 Task: Open Card Card0000000070 in Board Board0000000018 in Workspace WS0000000006 in Trello. Add Member Nikrathi889@gmail.com to Card Card0000000070 in Board Board0000000018 in Workspace WS0000000006 in Trello. Add Blue Label titled Label0000000070 to Card Card0000000070 in Board Board0000000018 in Workspace WS0000000006 in Trello. Add Checklist CL0000000070 to Card Card0000000070 in Board Board0000000018 in Workspace WS0000000006 in Trello. Add Dates with Start Date as Sep 01 2023 and Due Date as Sep 30 2023 to Card Card0000000070 in Board Board0000000018 in Workspace WS0000000006 in Trello
Action: Mouse moved to (69, 336)
Screenshot: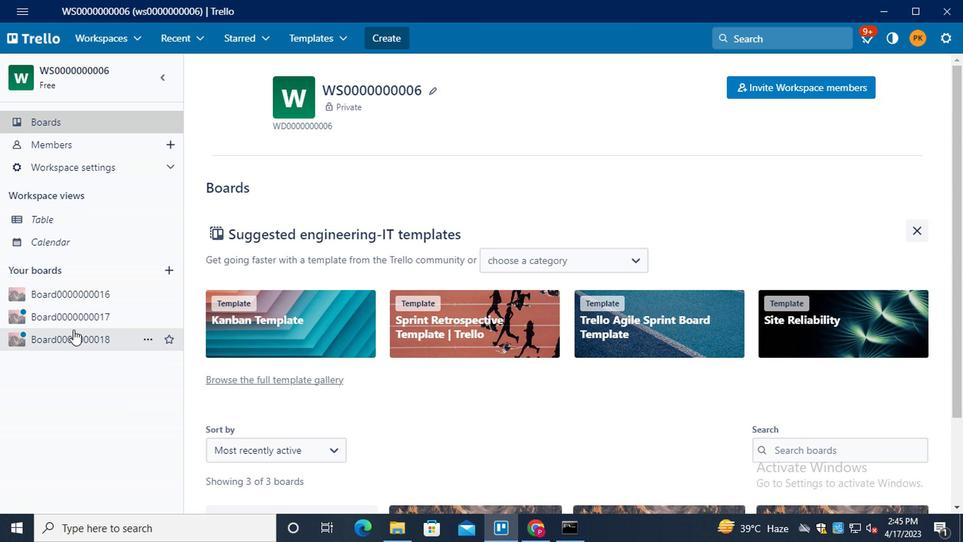 
Action: Mouse pressed left at (69, 336)
Screenshot: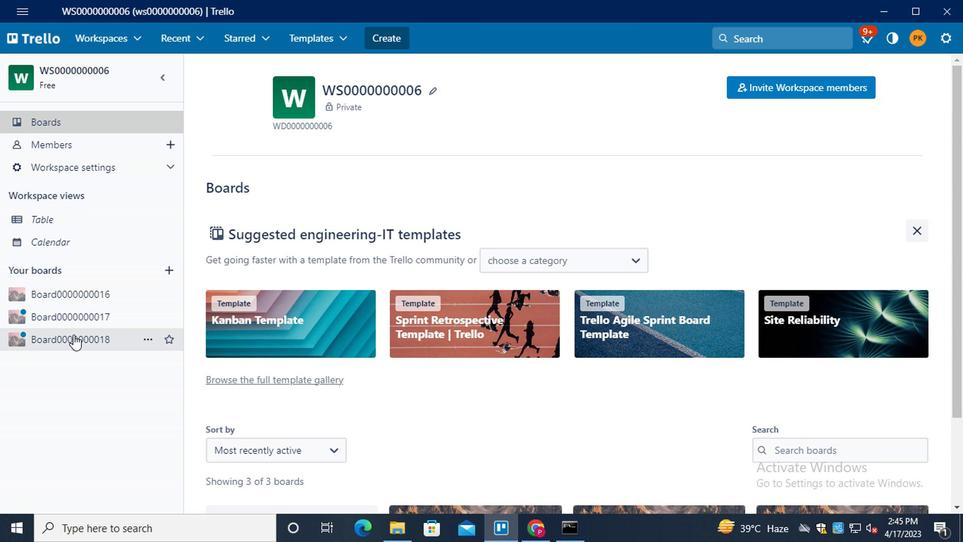 
Action: Mouse moved to (267, 291)
Screenshot: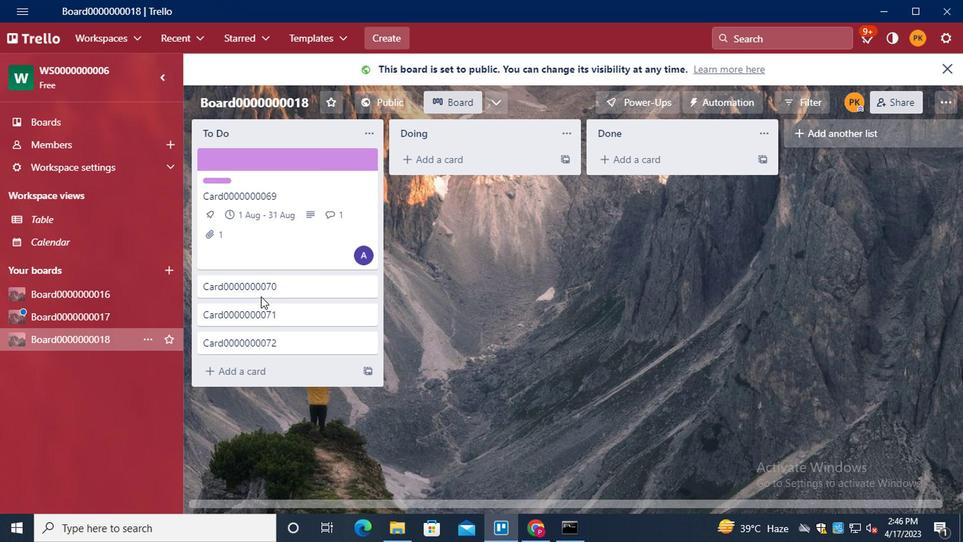 
Action: Mouse pressed left at (267, 291)
Screenshot: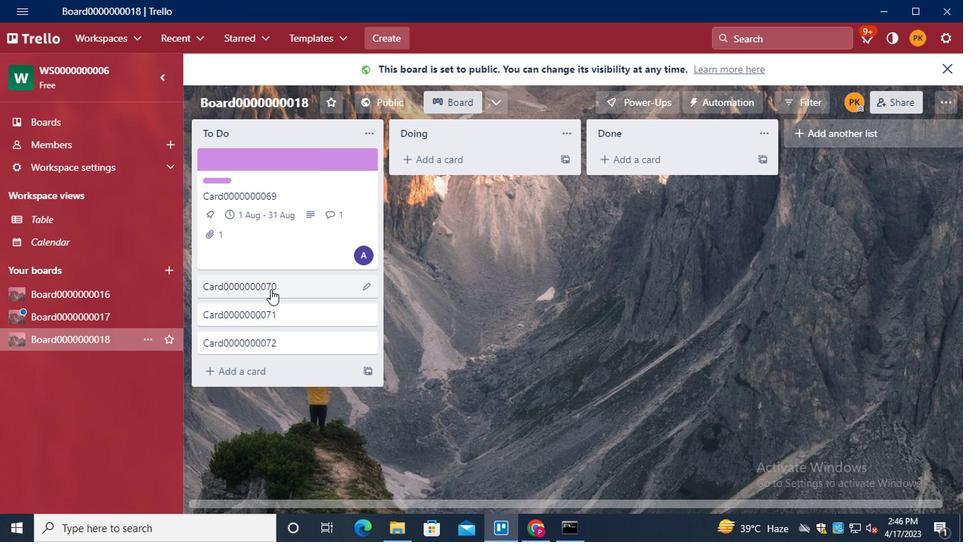 
Action: Mouse moved to (691, 142)
Screenshot: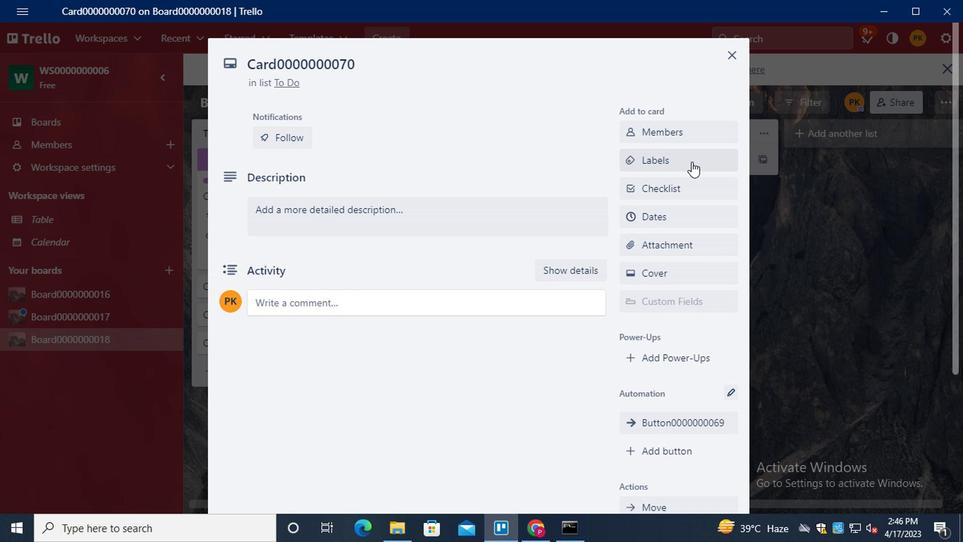 
Action: Mouse pressed left at (691, 142)
Screenshot: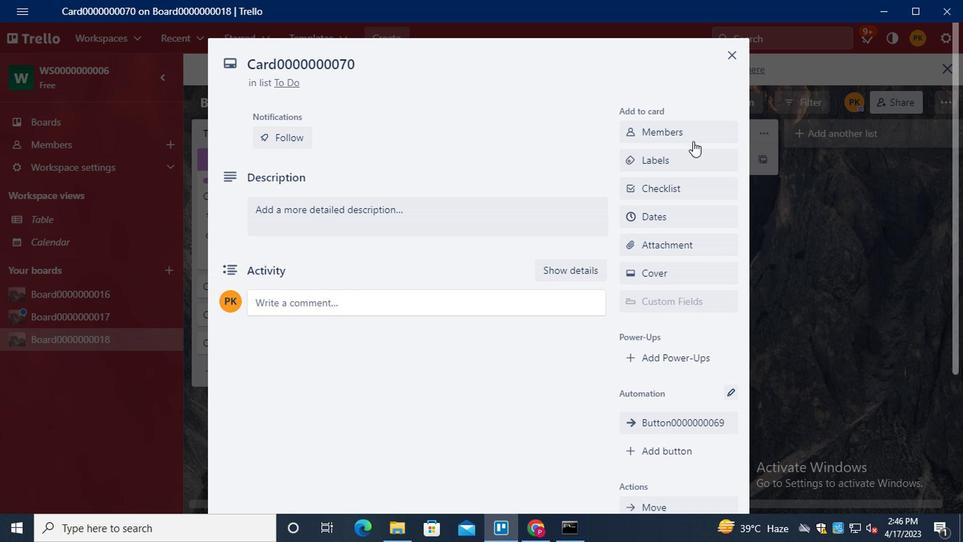 
Action: Mouse moved to (675, 151)
Screenshot: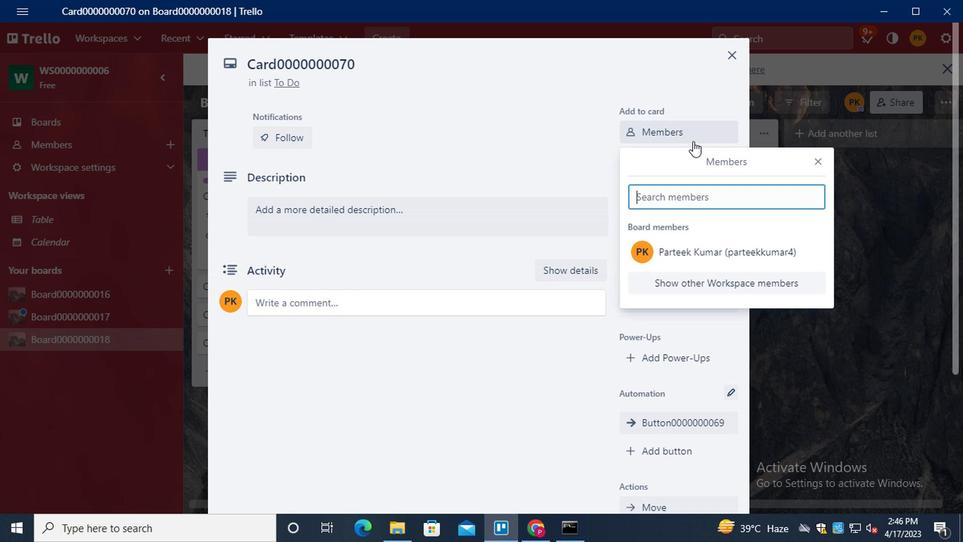 
Action: Key pressed <Key.shift>NIKRATHI889<Key.shift><Key.shift><Key.shift><Key.shift><Key.shift><Key.shift>@GMAIL.COM
Screenshot: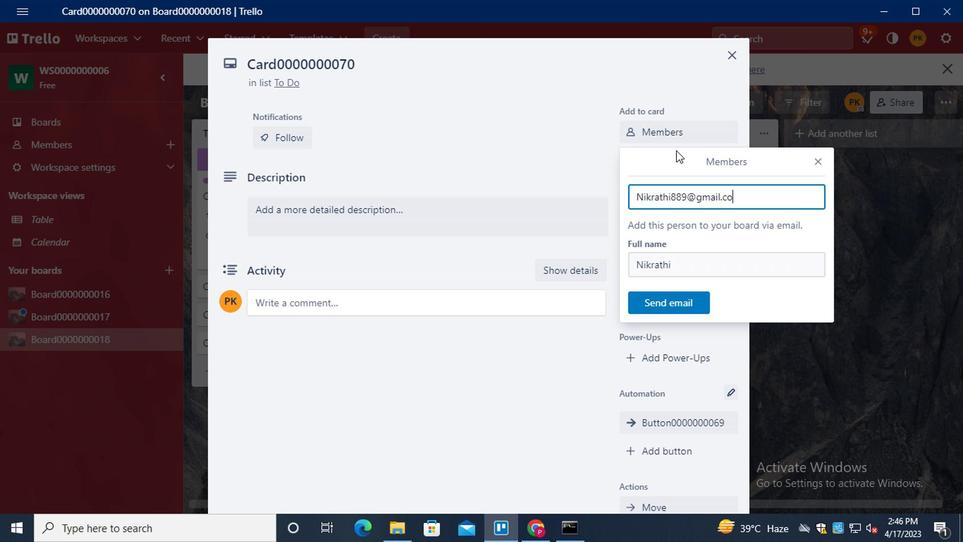 
Action: Mouse moved to (639, 314)
Screenshot: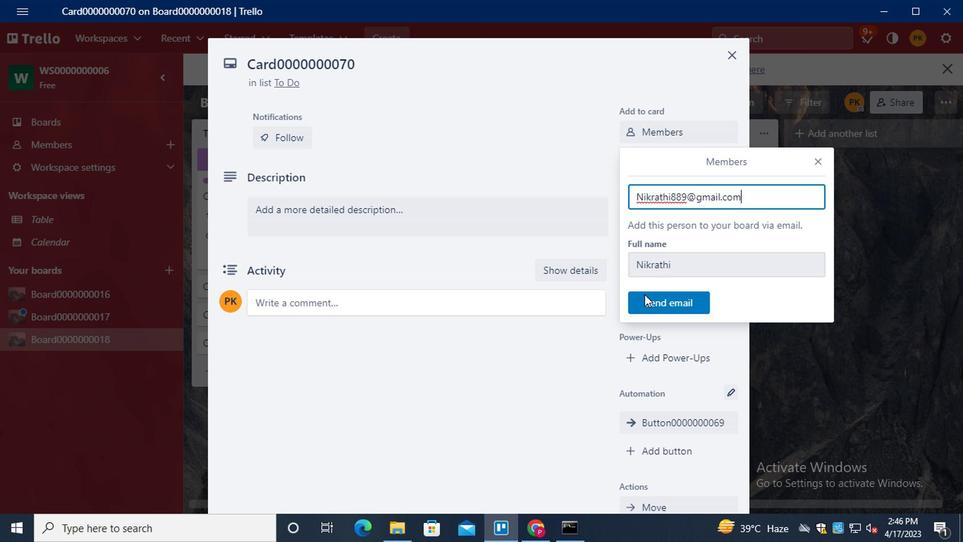 
Action: Mouse pressed left at (639, 314)
Screenshot: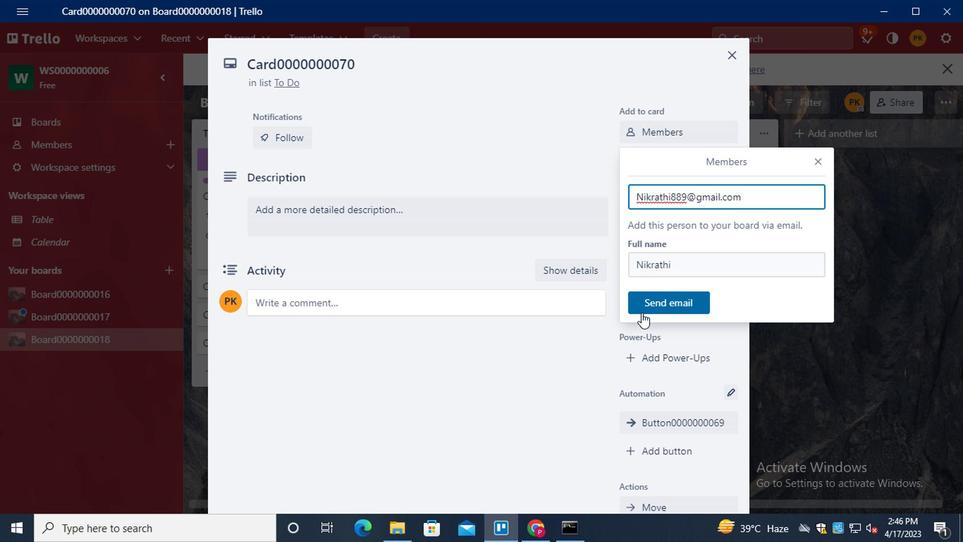 
Action: Mouse moved to (657, 169)
Screenshot: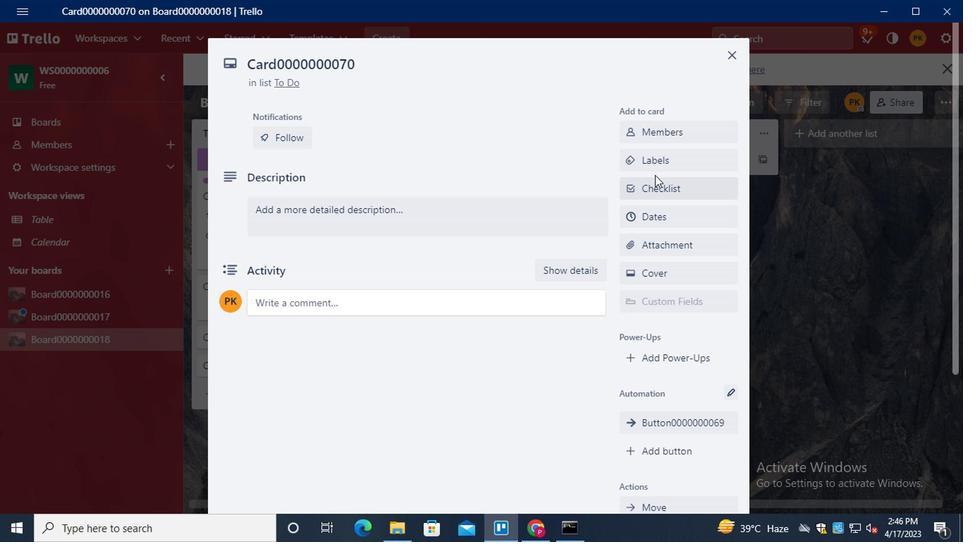 
Action: Mouse pressed left at (657, 169)
Screenshot: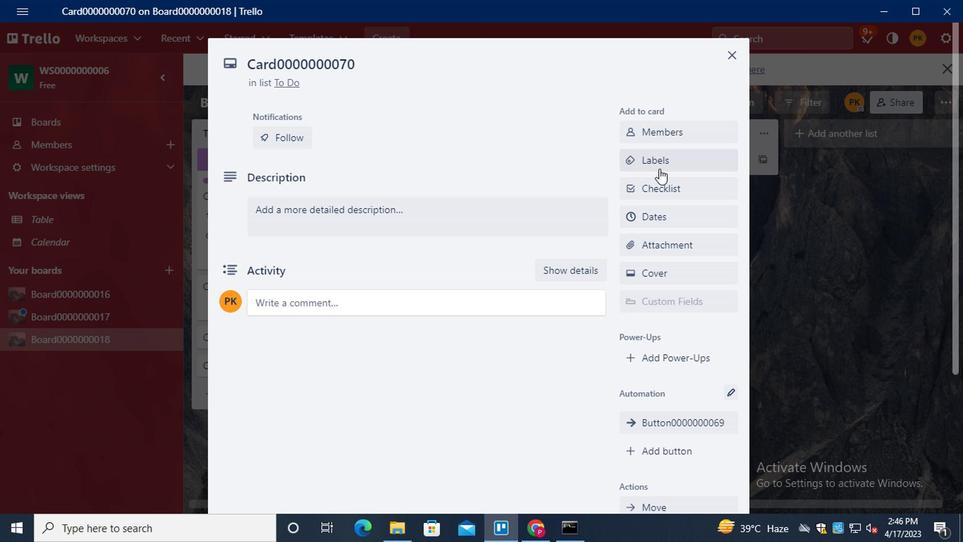 
Action: Mouse moved to (722, 350)
Screenshot: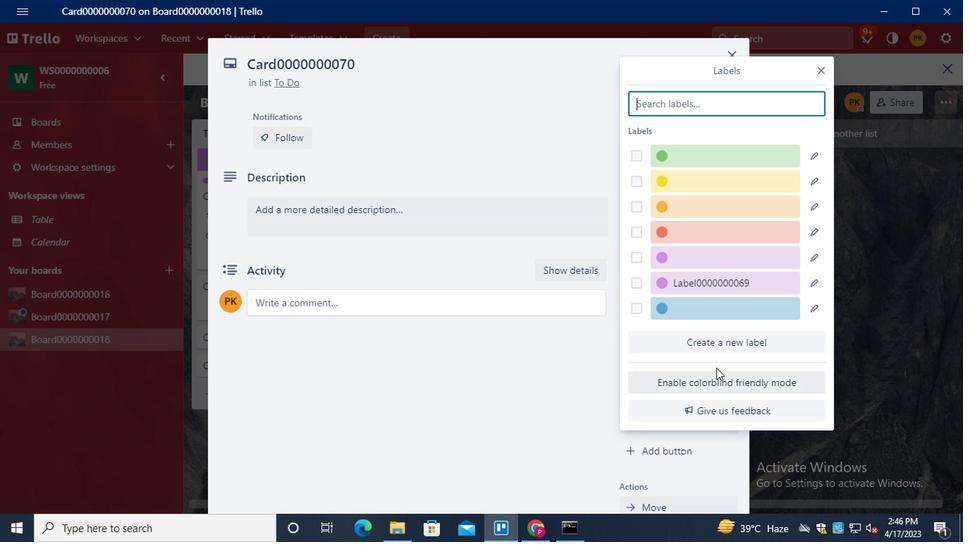 
Action: Mouse pressed left at (722, 350)
Screenshot: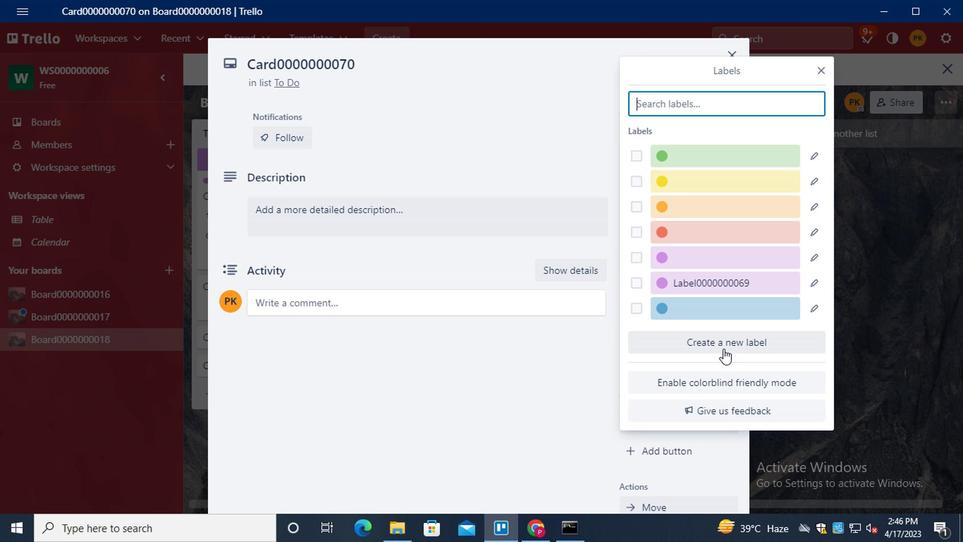 
Action: Mouse moved to (721, 175)
Screenshot: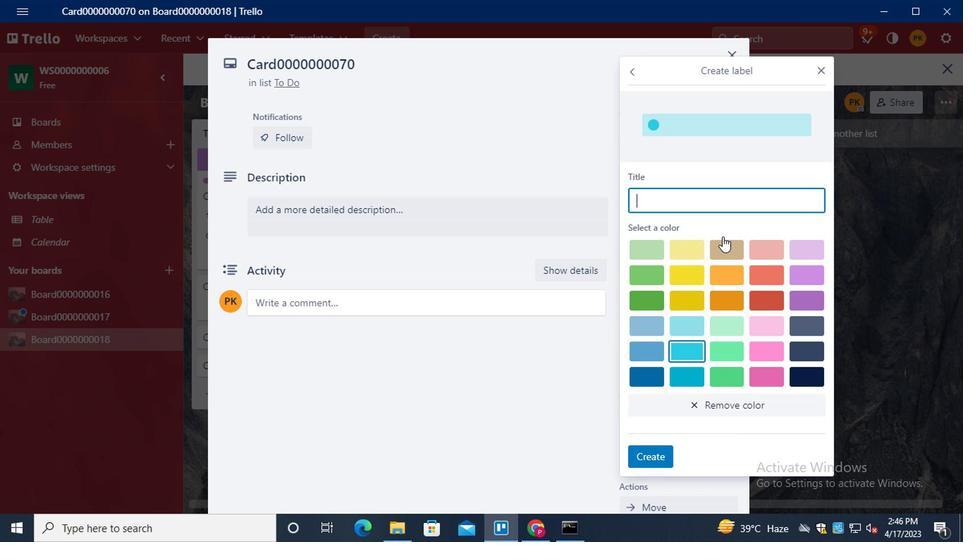 
Action: Key pressed <Key.shift>LABEL0000000070
Screenshot: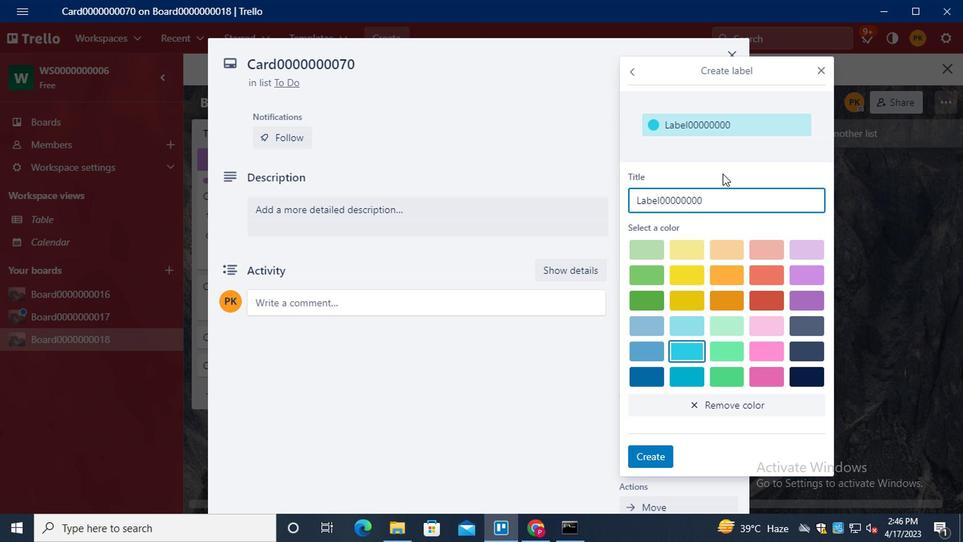 
Action: Mouse moved to (647, 355)
Screenshot: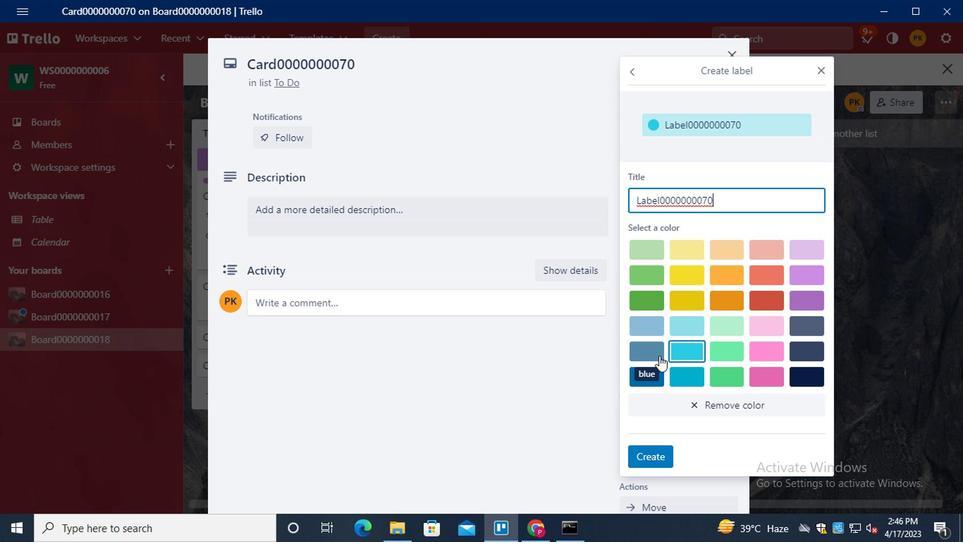 
Action: Mouse pressed left at (647, 355)
Screenshot: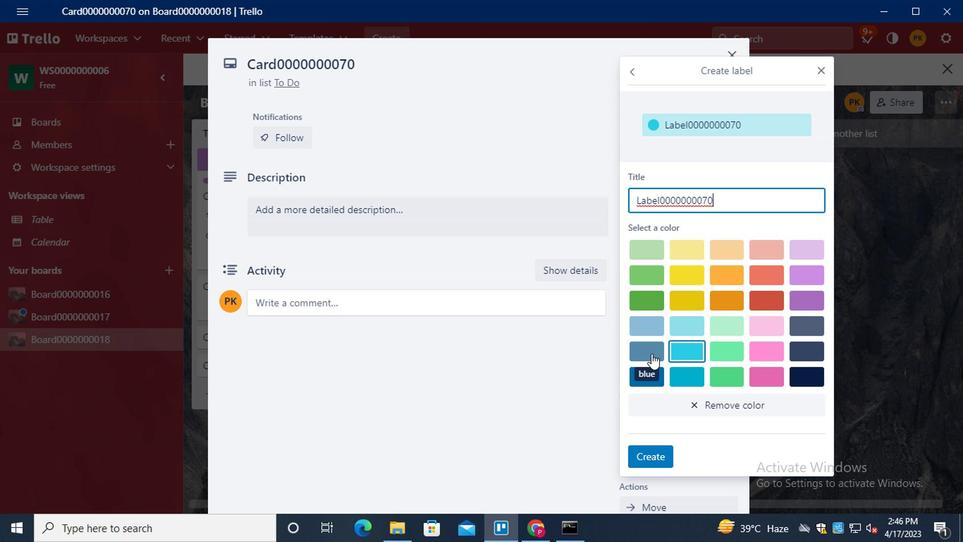 
Action: Mouse moved to (653, 454)
Screenshot: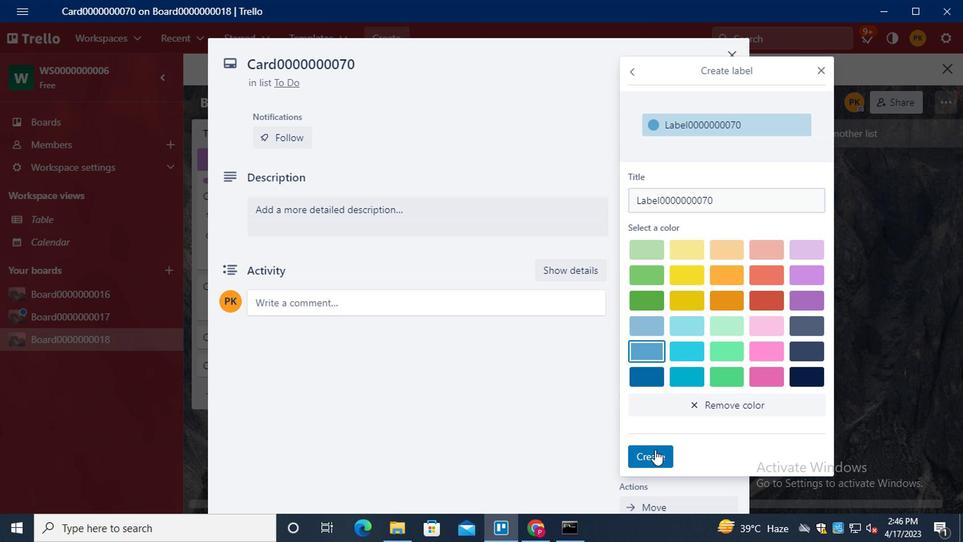 
Action: Mouse pressed left at (653, 454)
Screenshot: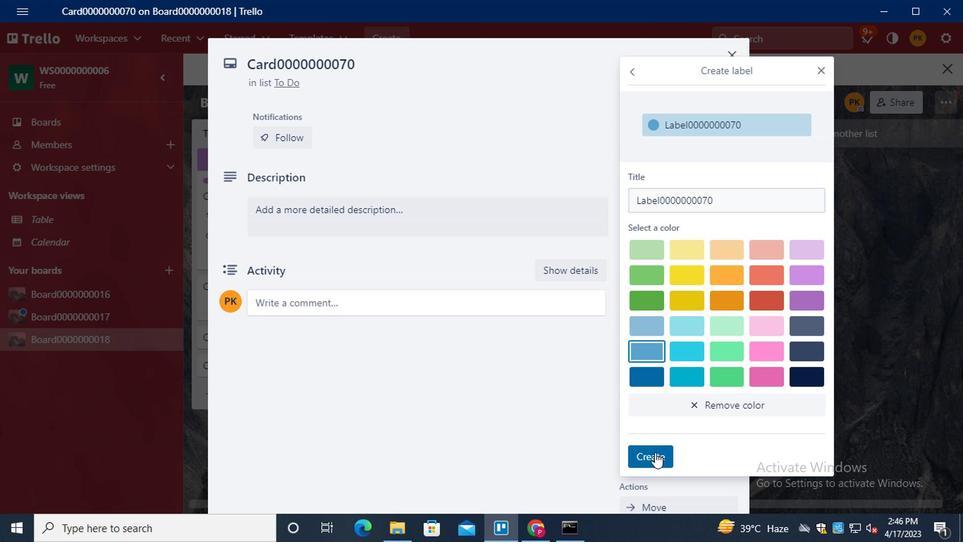 
Action: Mouse moved to (821, 74)
Screenshot: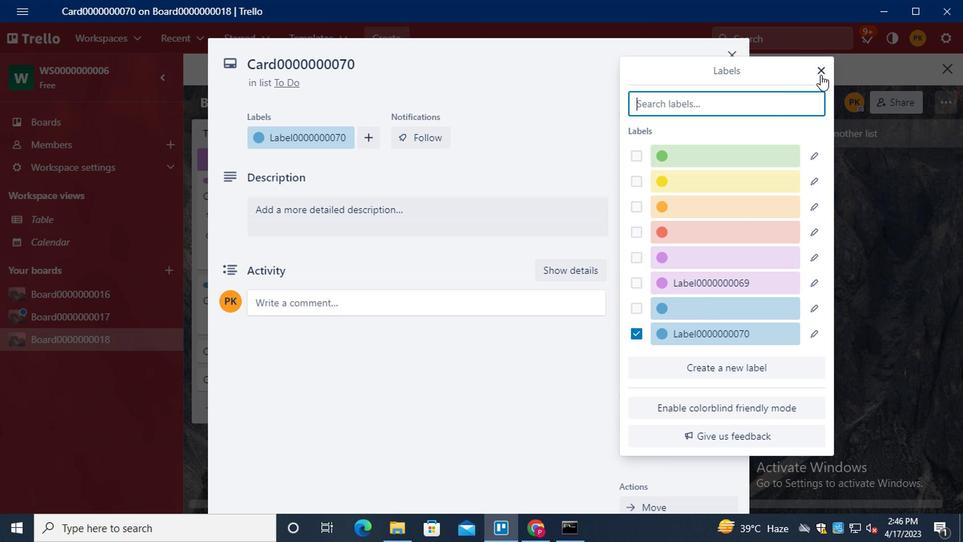 
Action: Mouse pressed left at (821, 74)
Screenshot: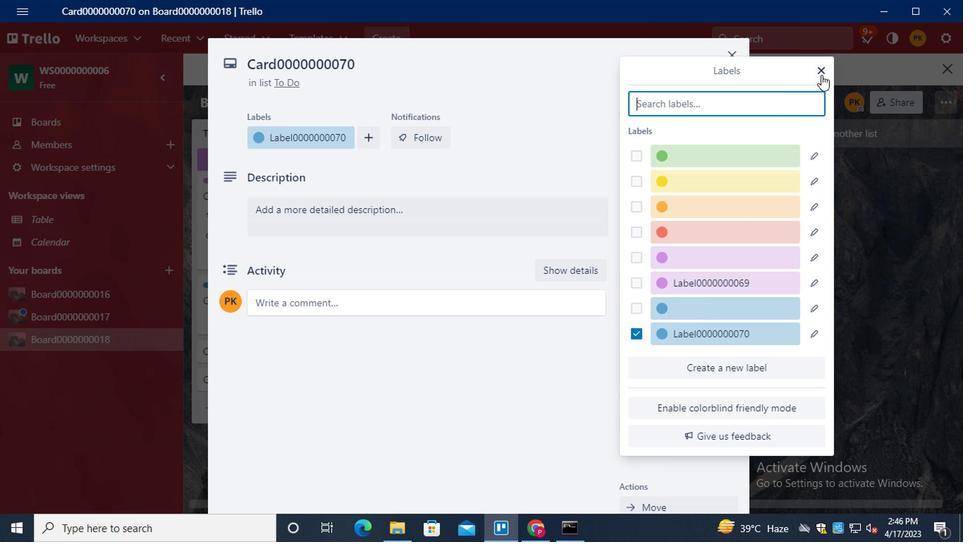 
Action: Mouse moved to (676, 194)
Screenshot: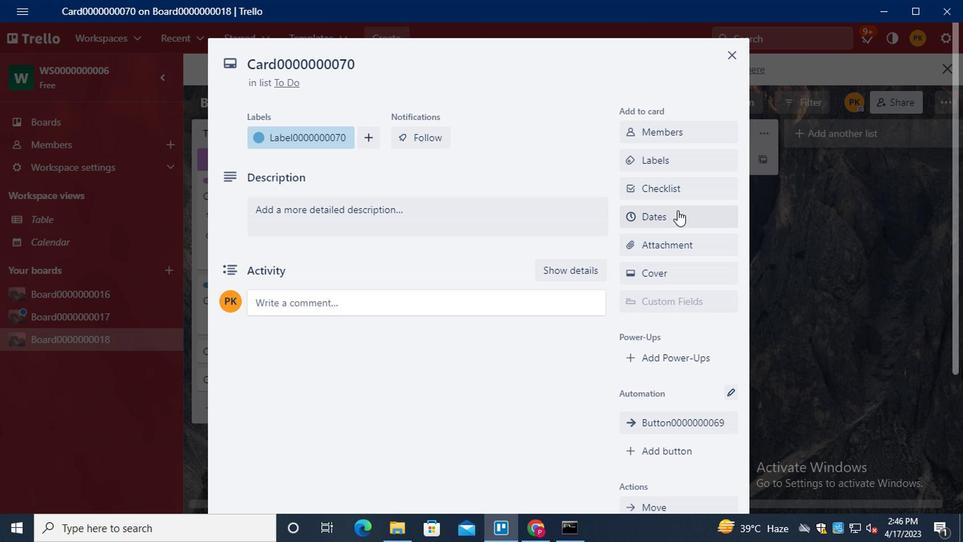 
Action: Mouse pressed left at (676, 194)
Screenshot: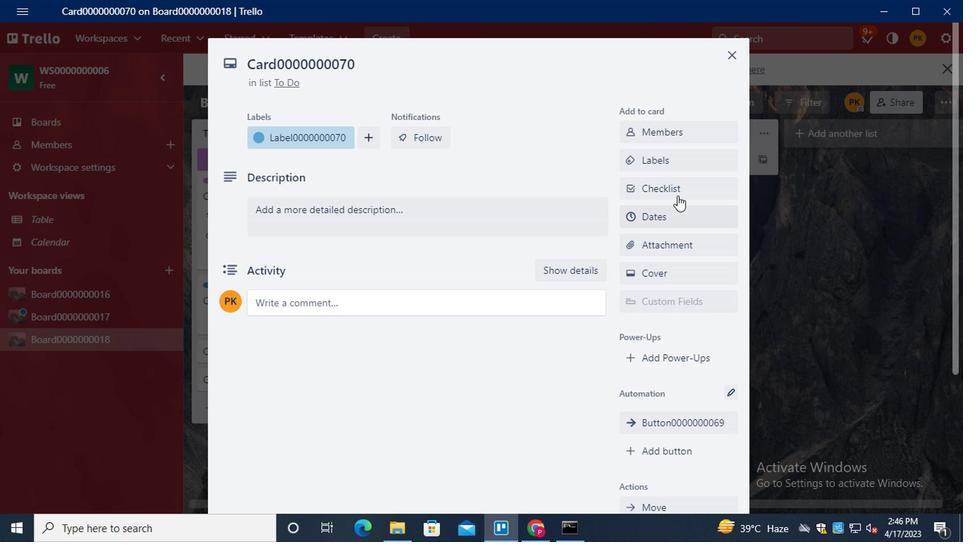 
Action: Key pressed <Key.shift>CL0000000070
Screenshot: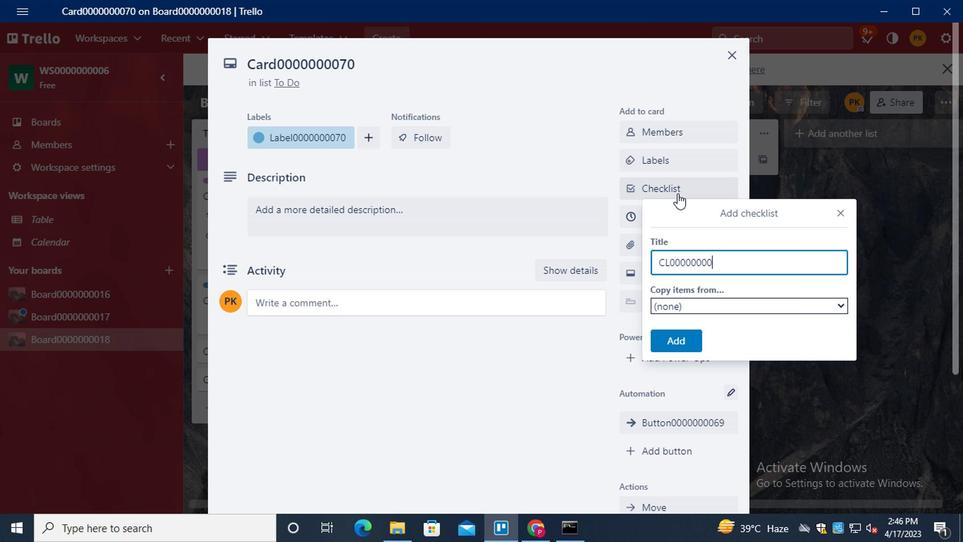
Action: Mouse moved to (663, 338)
Screenshot: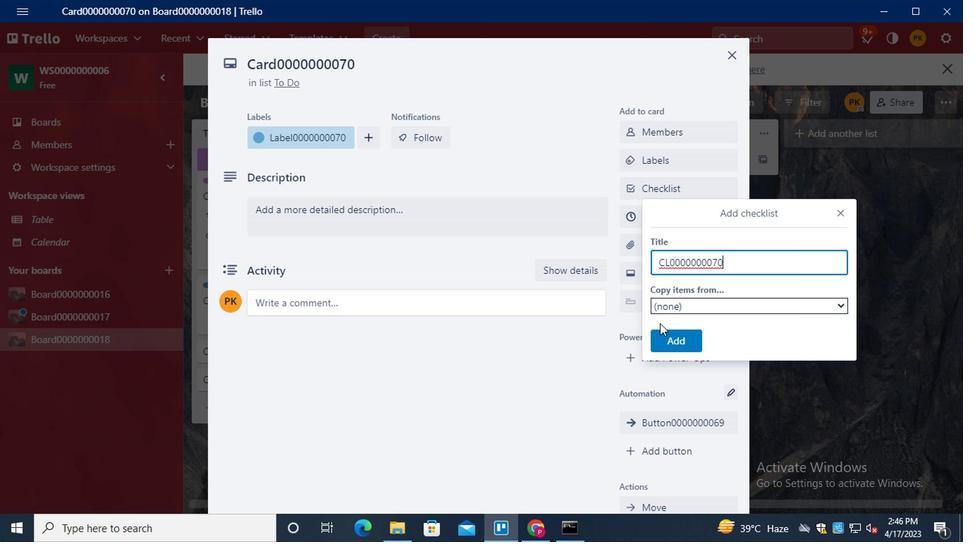 
Action: Mouse pressed left at (663, 338)
Screenshot: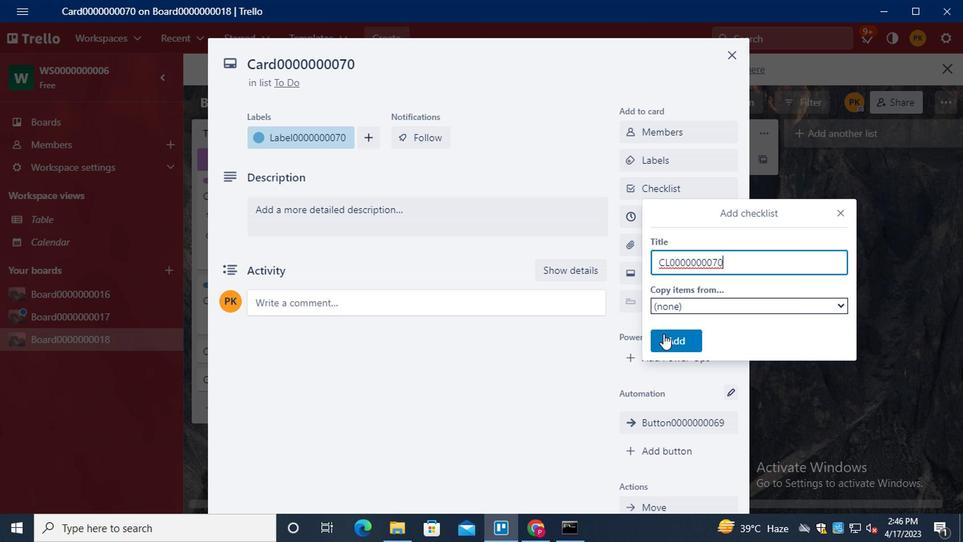 
Action: Mouse moved to (683, 220)
Screenshot: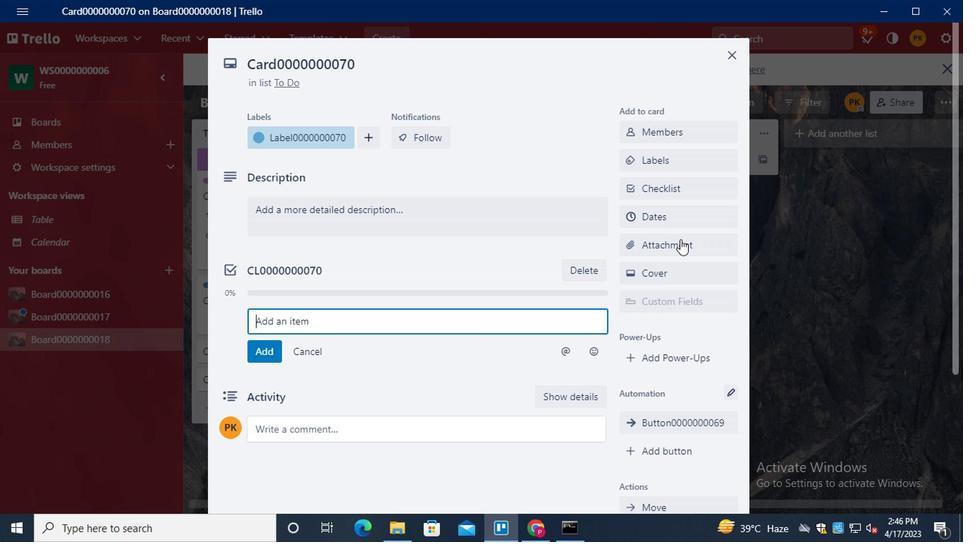 
Action: Mouse pressed left at (683, 220)
Screenshot: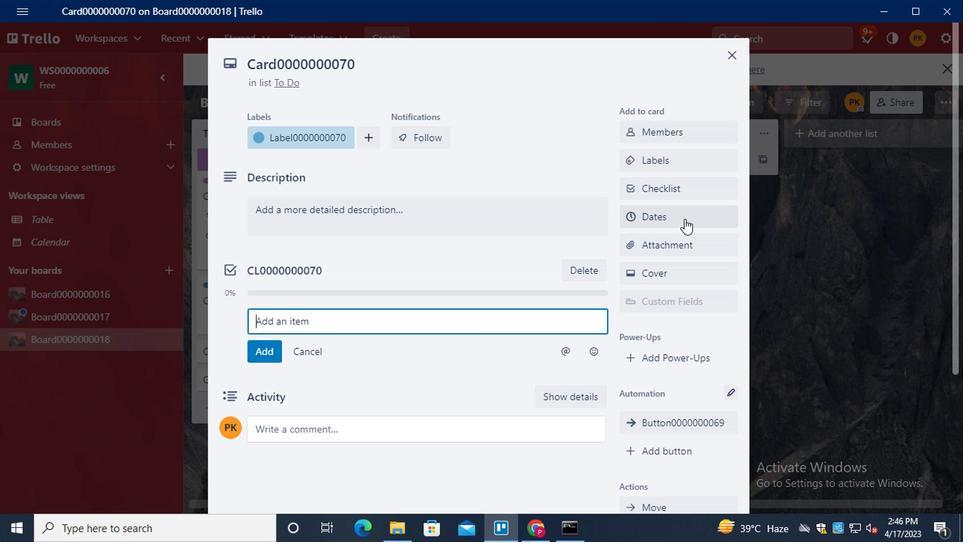 
Action: Mouse moved to (630, 328)
Screenshot: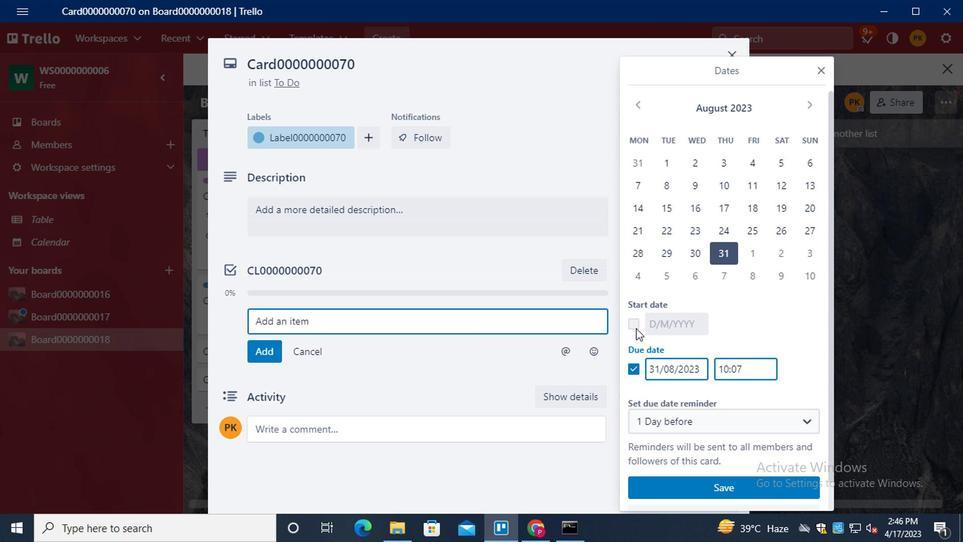 
Action: Mouse pressed left at (630, 328)
Screenshot: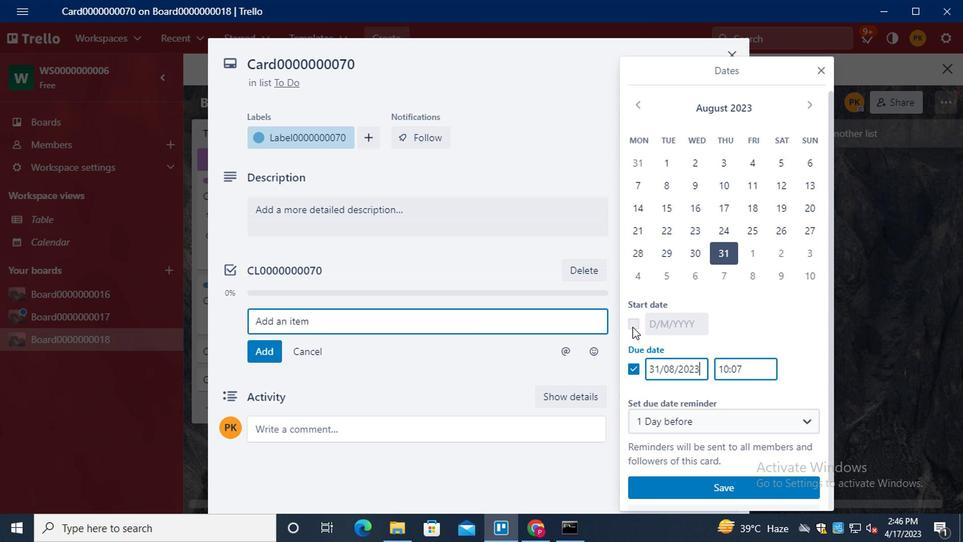 
Action: Mouse moved to (806, 106)
Screenshot: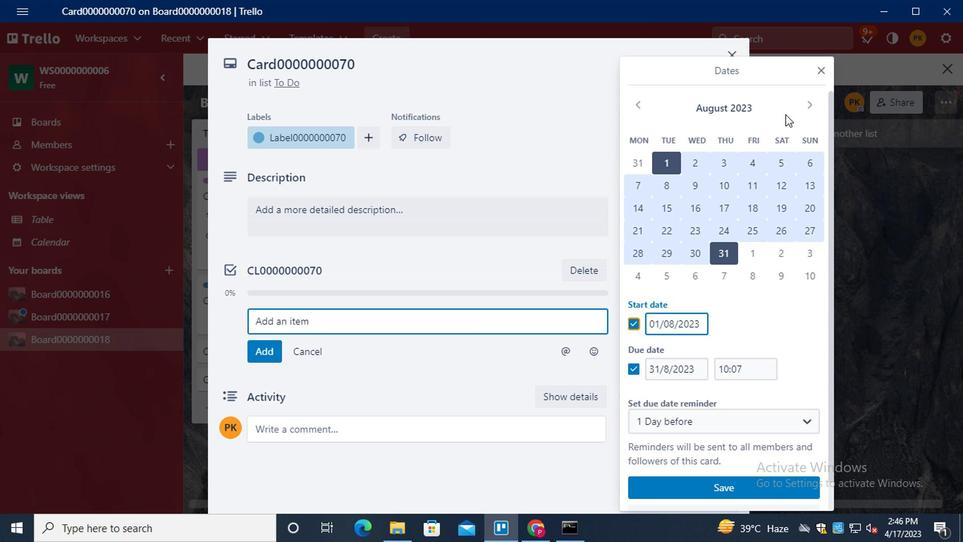 
Action: Mouse pressed left at (806, 106)
Screenshot: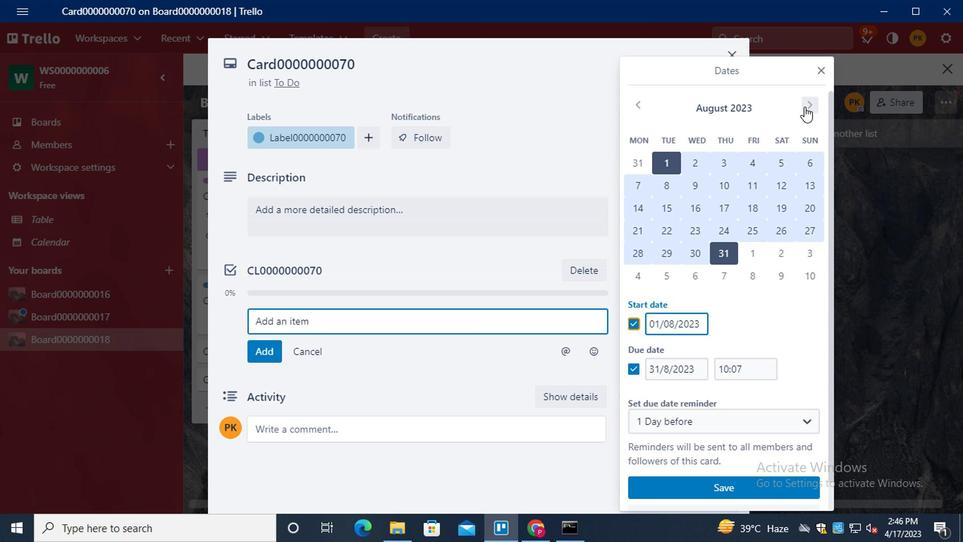 
Action: Mouse moved to (751, 161)
Screenshot: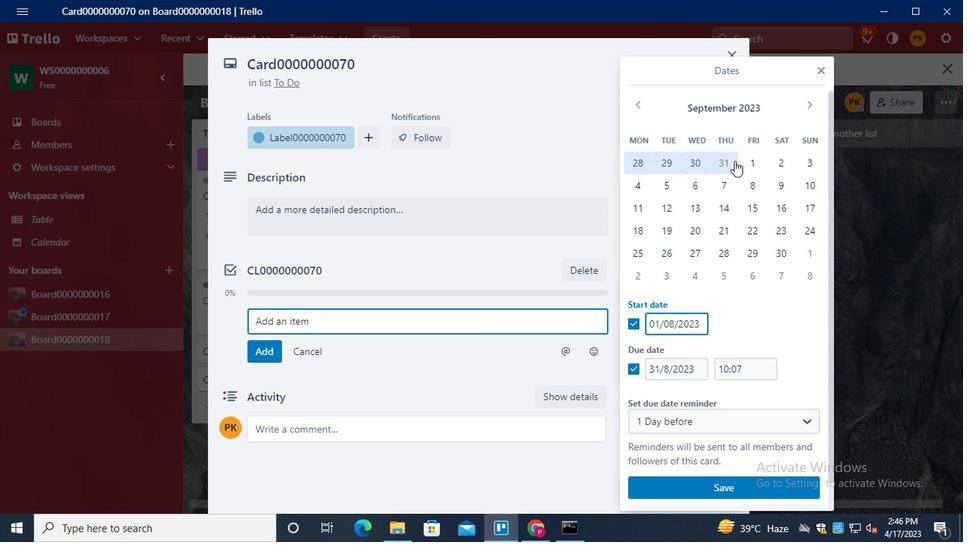 
Action: Mouse pressed left at (751, 161)
Screenshot: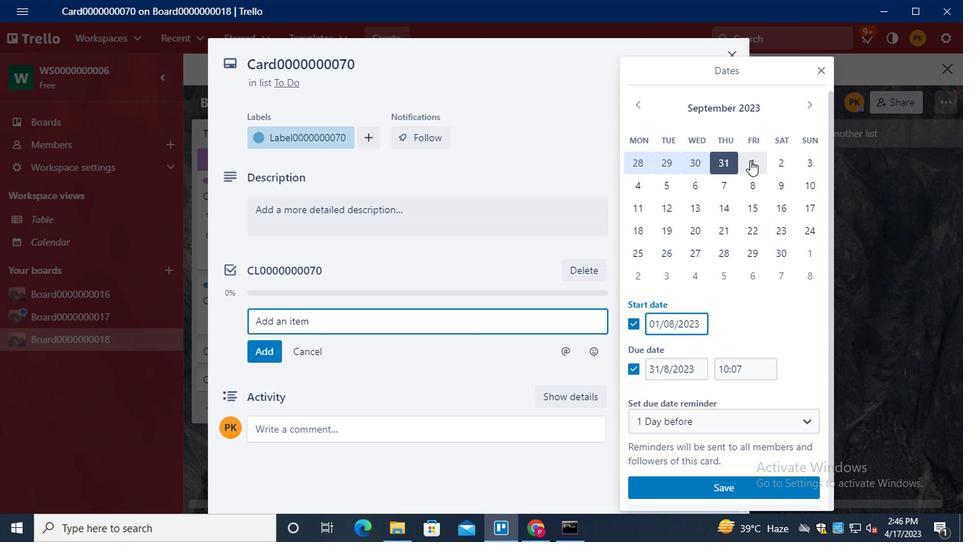 
Action: Mouse moved to (778, 258)
Screenshot: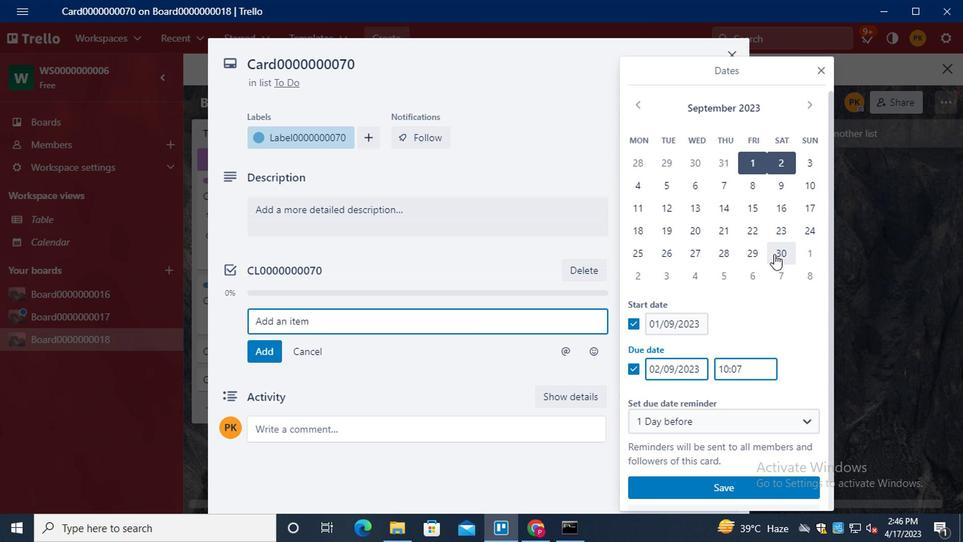 
Action: Mouse pressed left at (778, 258)
Screenshot: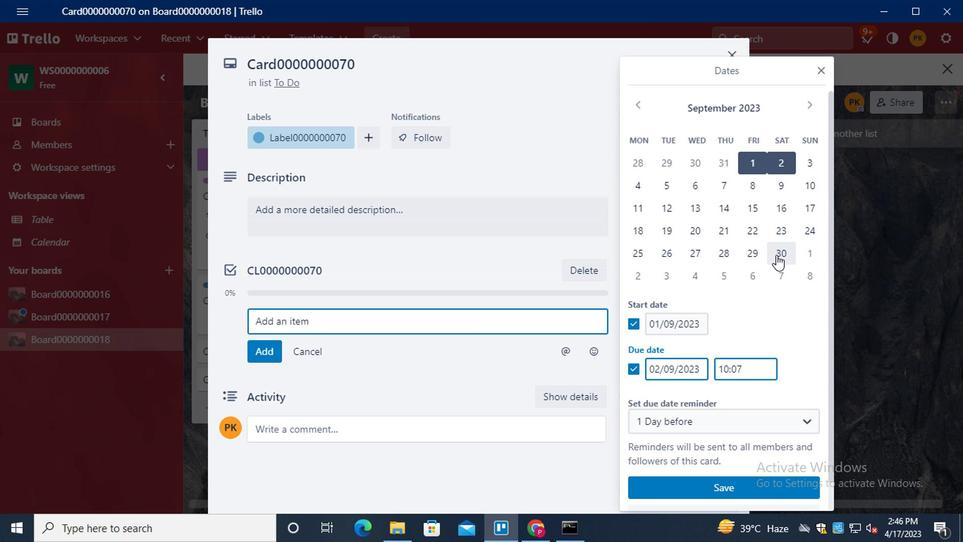 
Action: Mouse moved to (693, 492)
Screenshot: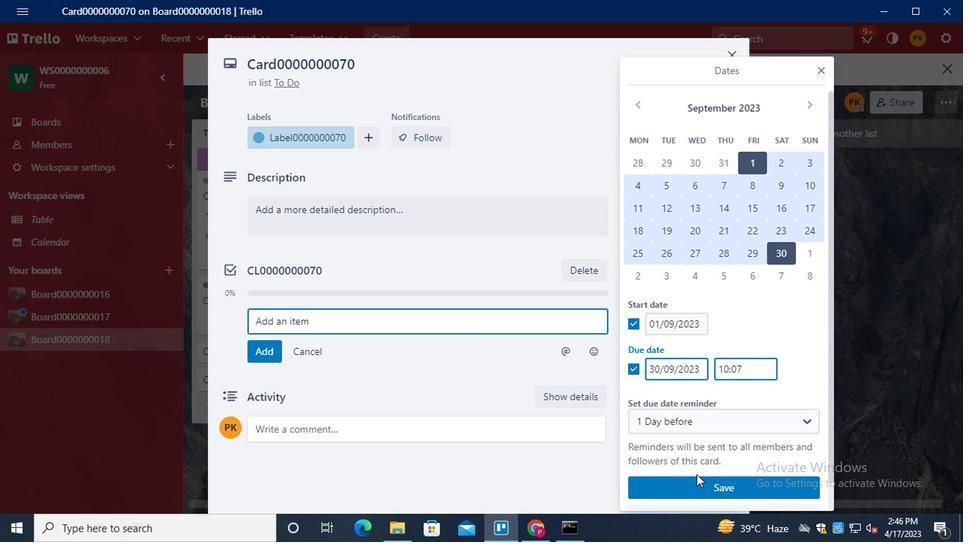 
Action: Mouse pressed left at (693, 492)
Screenshot: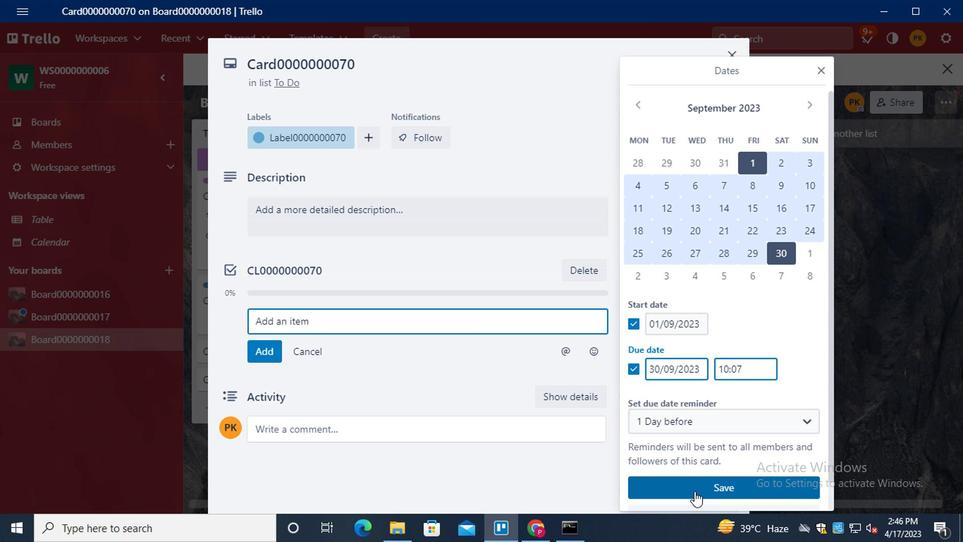 
Action: Mouse moved to (522, 232)
Screenshot: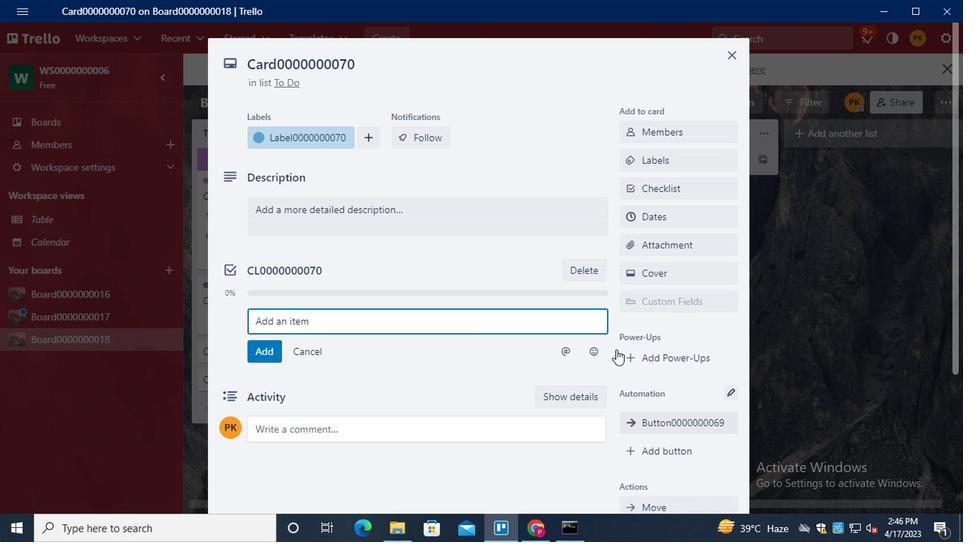 
Action: Mouse scrolled (522, 233) with delta (0, 1)
Screenshot: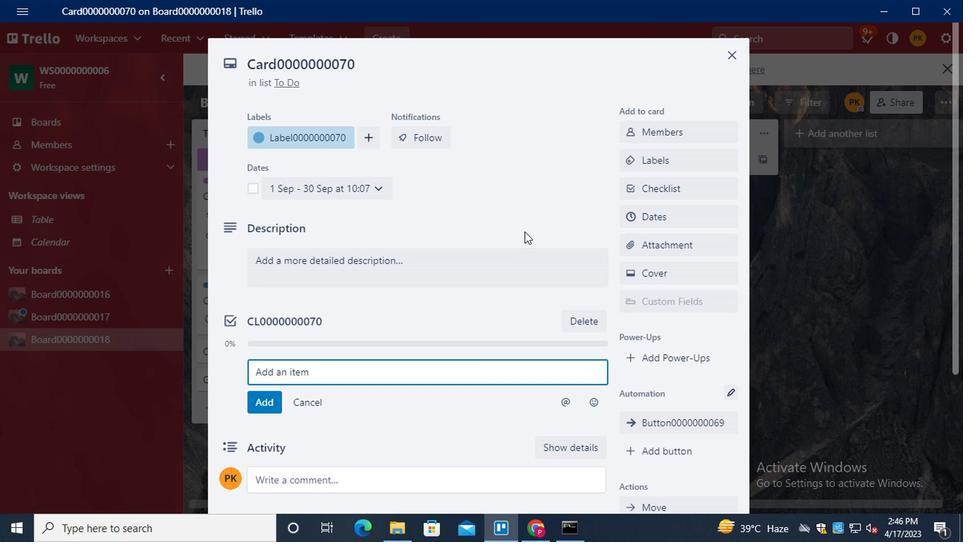 
Action: Mouse scrolled (522, 233) with delta (0, 1)
Screenshot: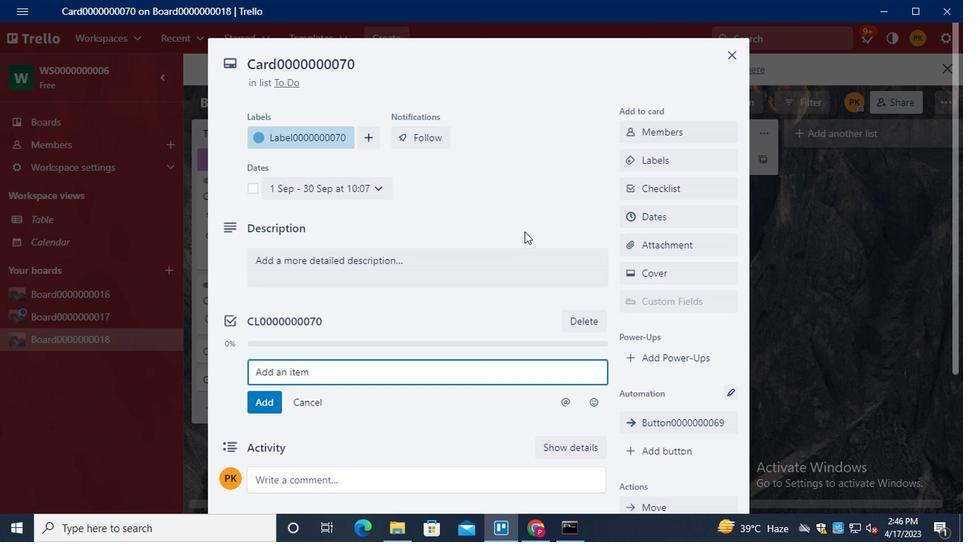 
Action: Mouse scrolled (522, 233) with delta (0, 1)
Screenshot: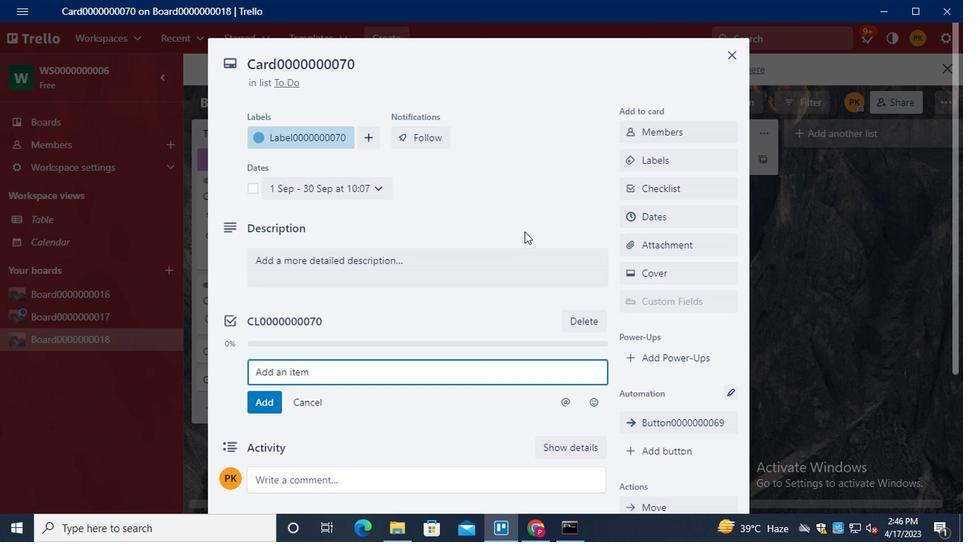 
Action: Mouse scrolled (522, 233) with delta (0, 1)
Screenshot: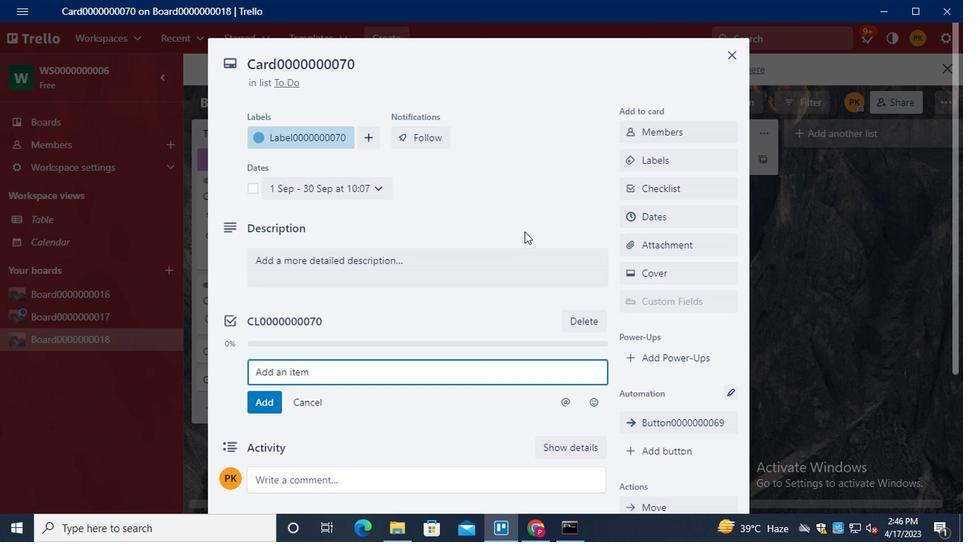 
